 Task: Add Sprouts Raspberry Fruit Spread to the cart.
Action: Mouse moved to (1013, 377)
Screenshot: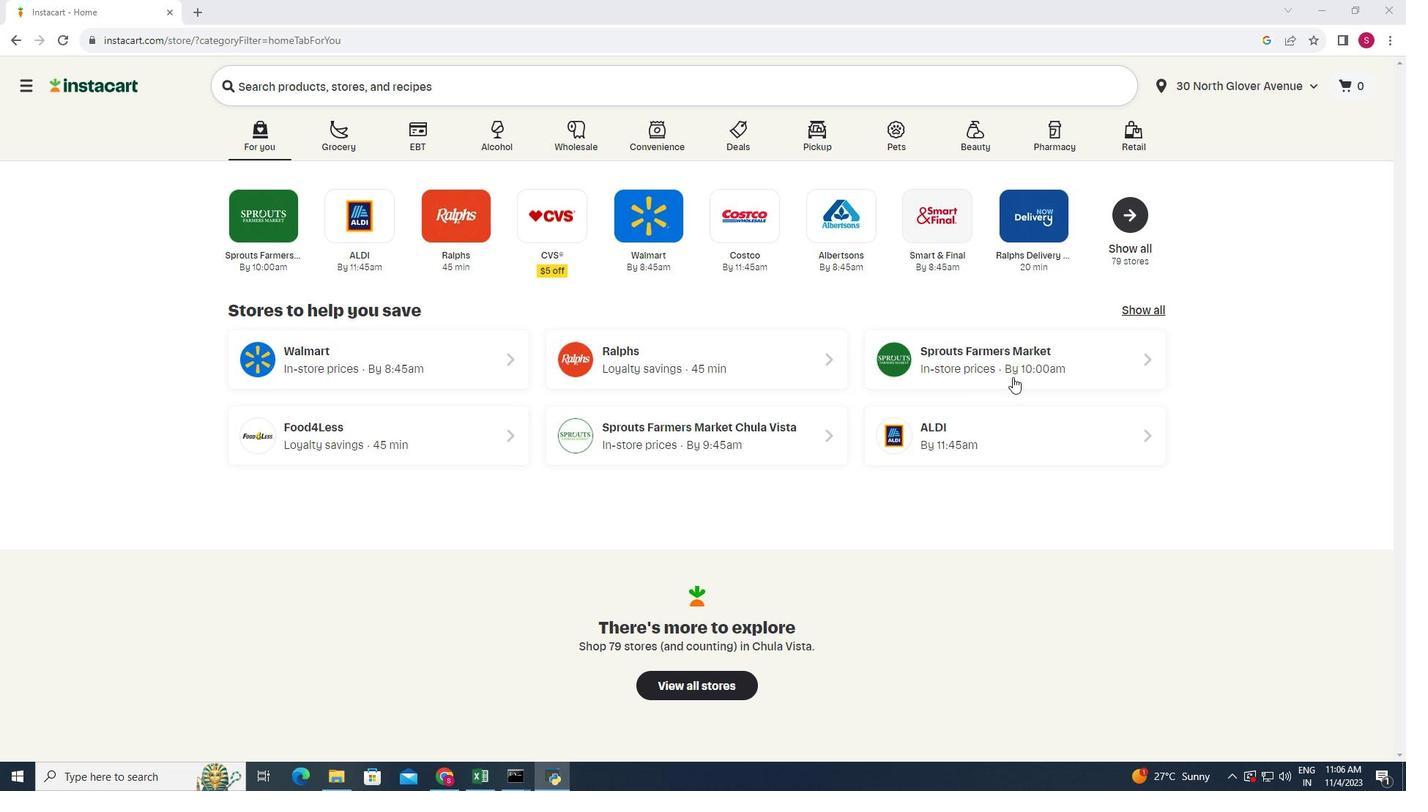 
Action: Mouse pressed left at (1013, 377)
Screenshot: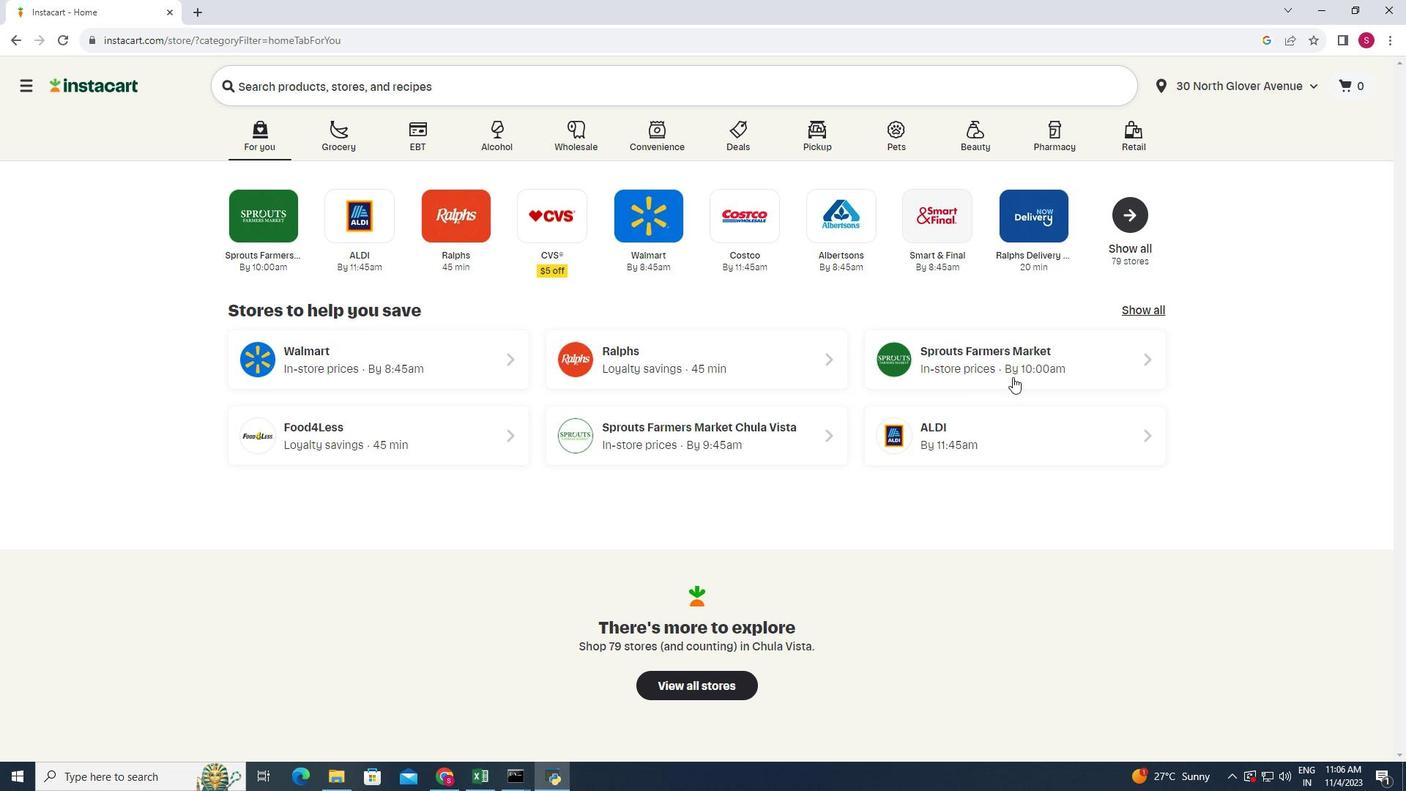 
Action: Mouse moved to (122, 542)
Screenshot: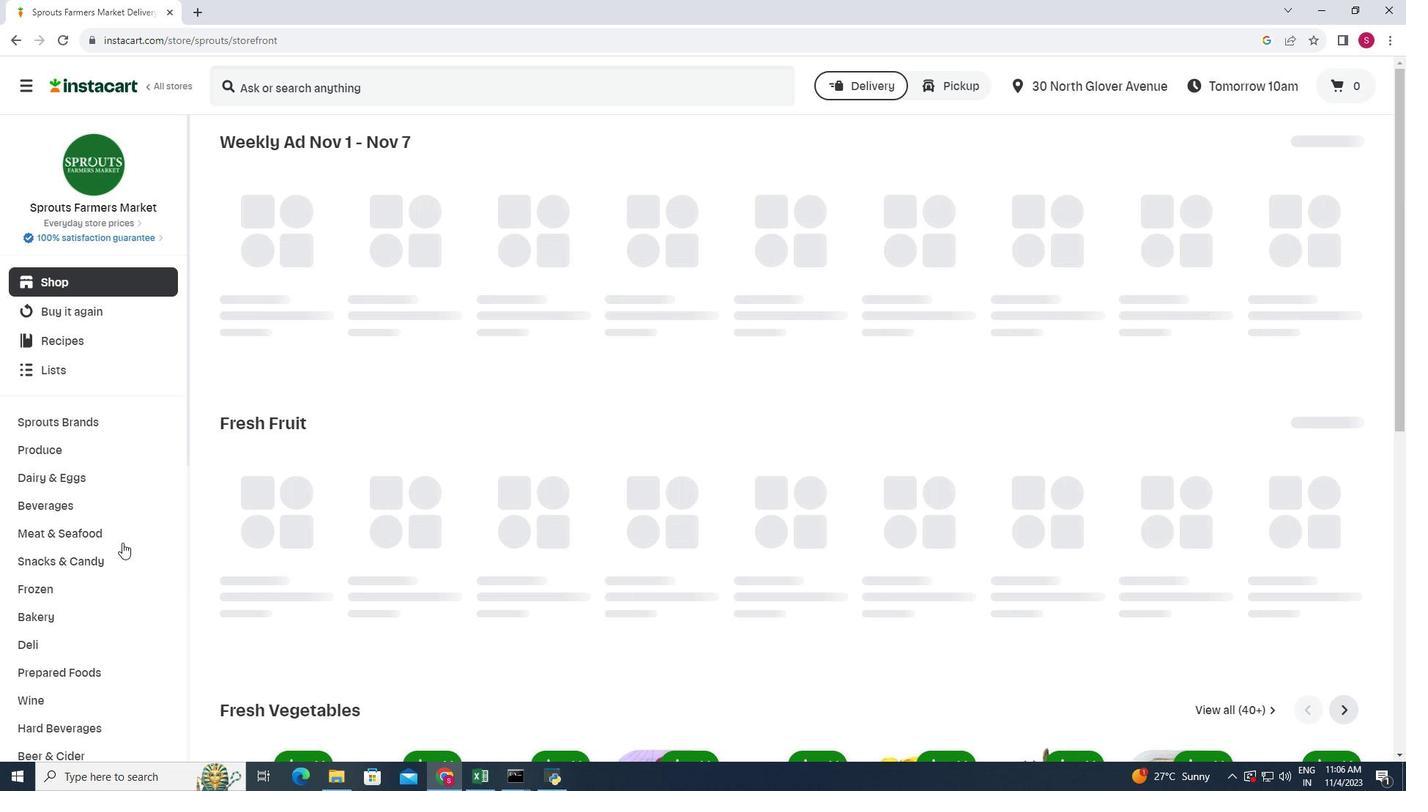 
Action: Mouse scrolled (122, 542) with delta (0, 0)
Screenshot: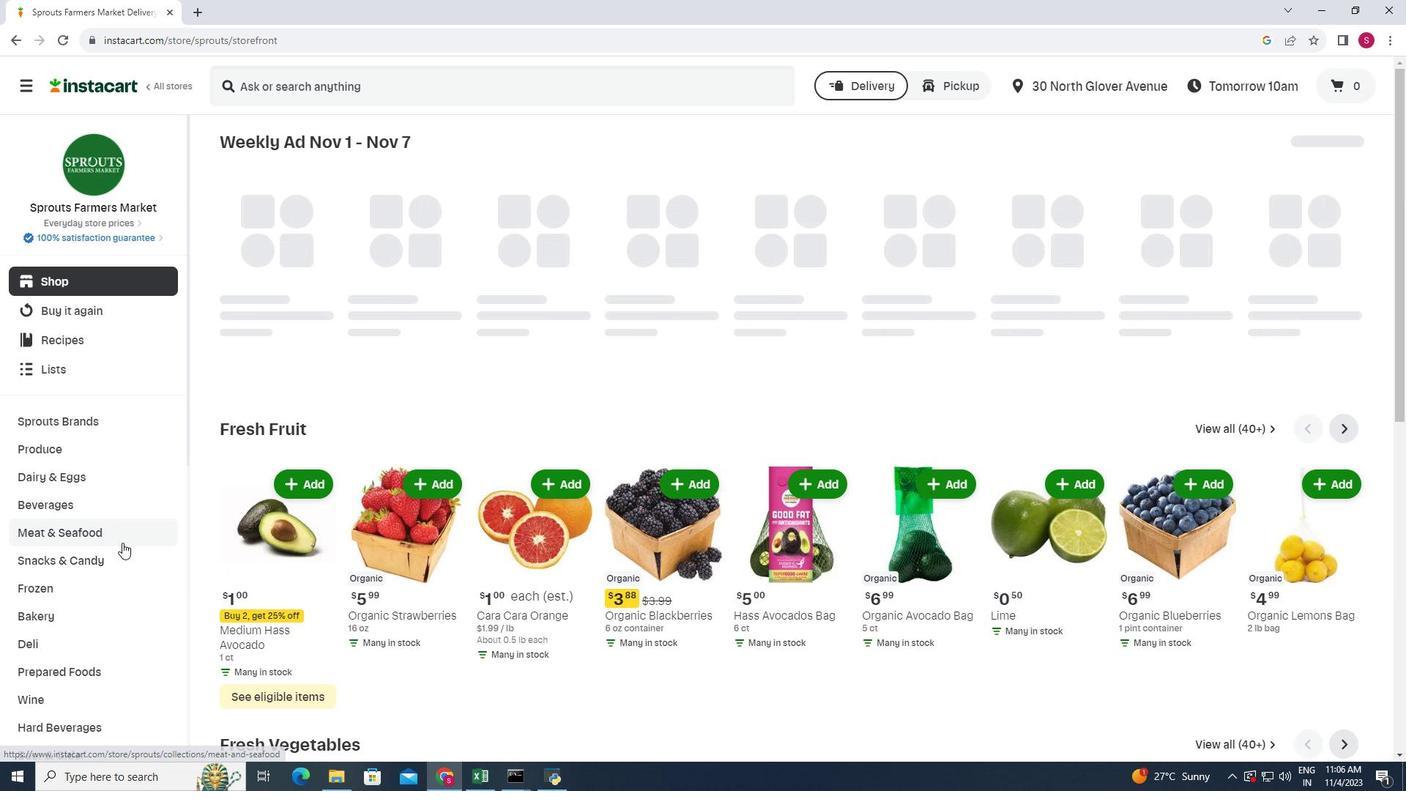 
Action: Mouse scrolled (122, 542) with delta (0, 0)
Screenshot: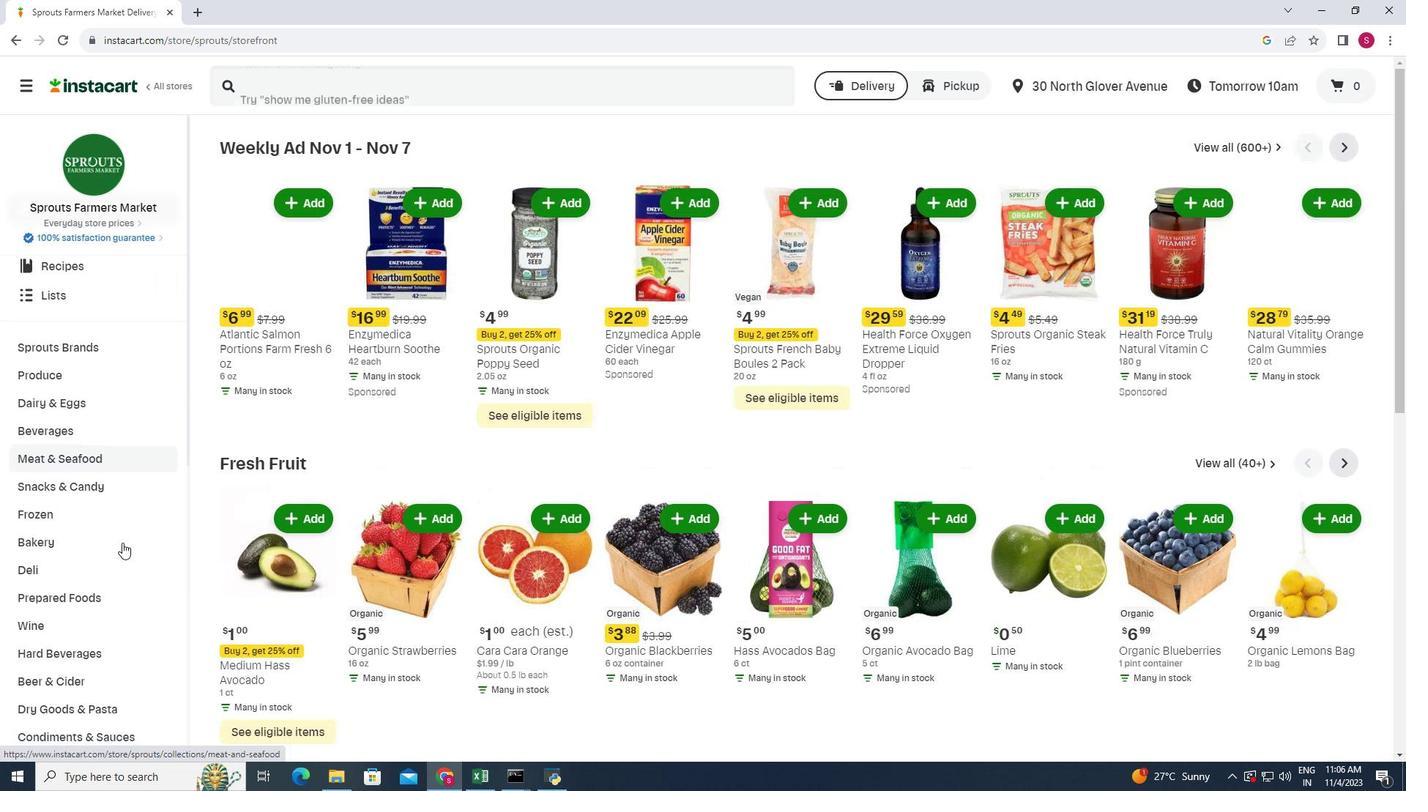 
Action: Mouse scrolled (122, 542) with delta (0, 0)
Screenshot: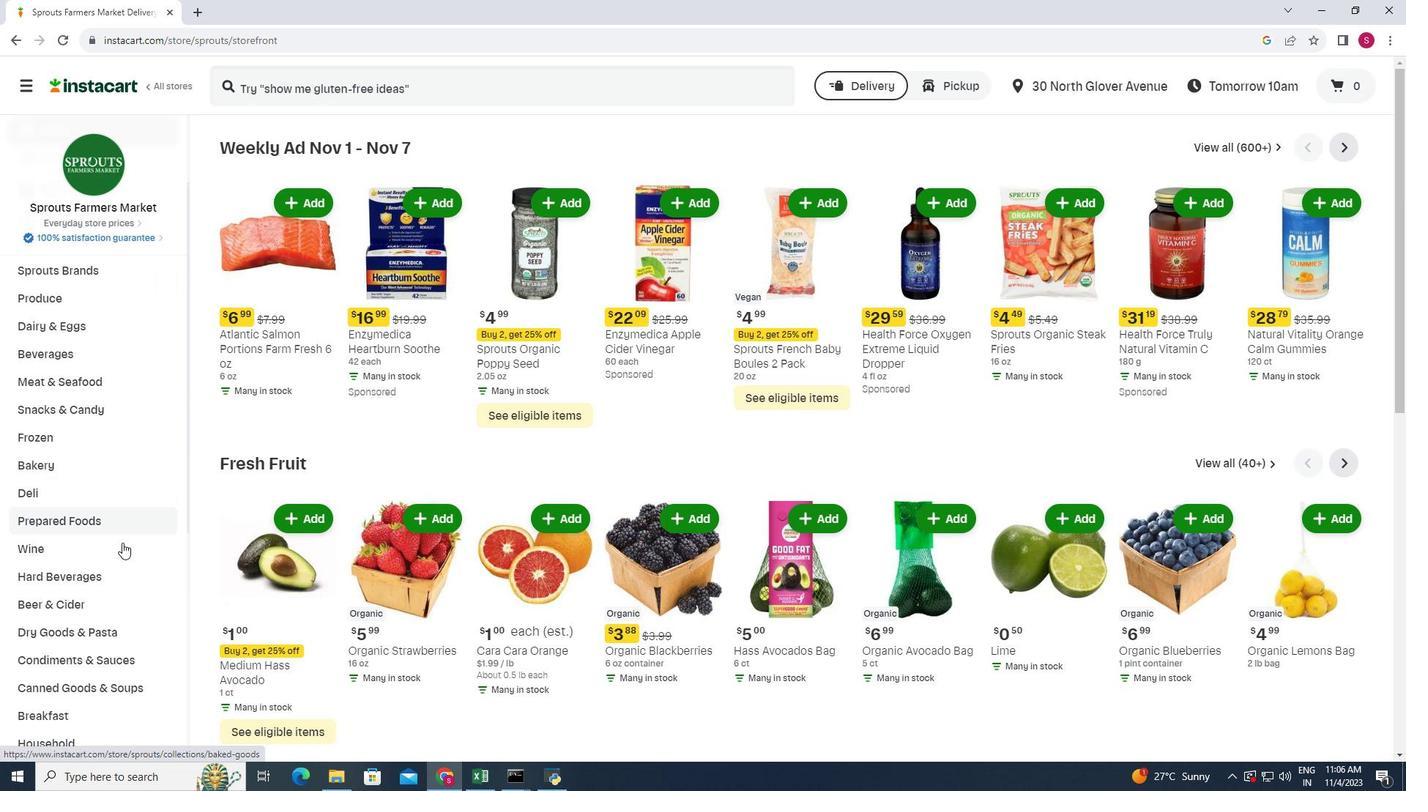 
Action: Mouse moved to (105, 594)
Screenshot: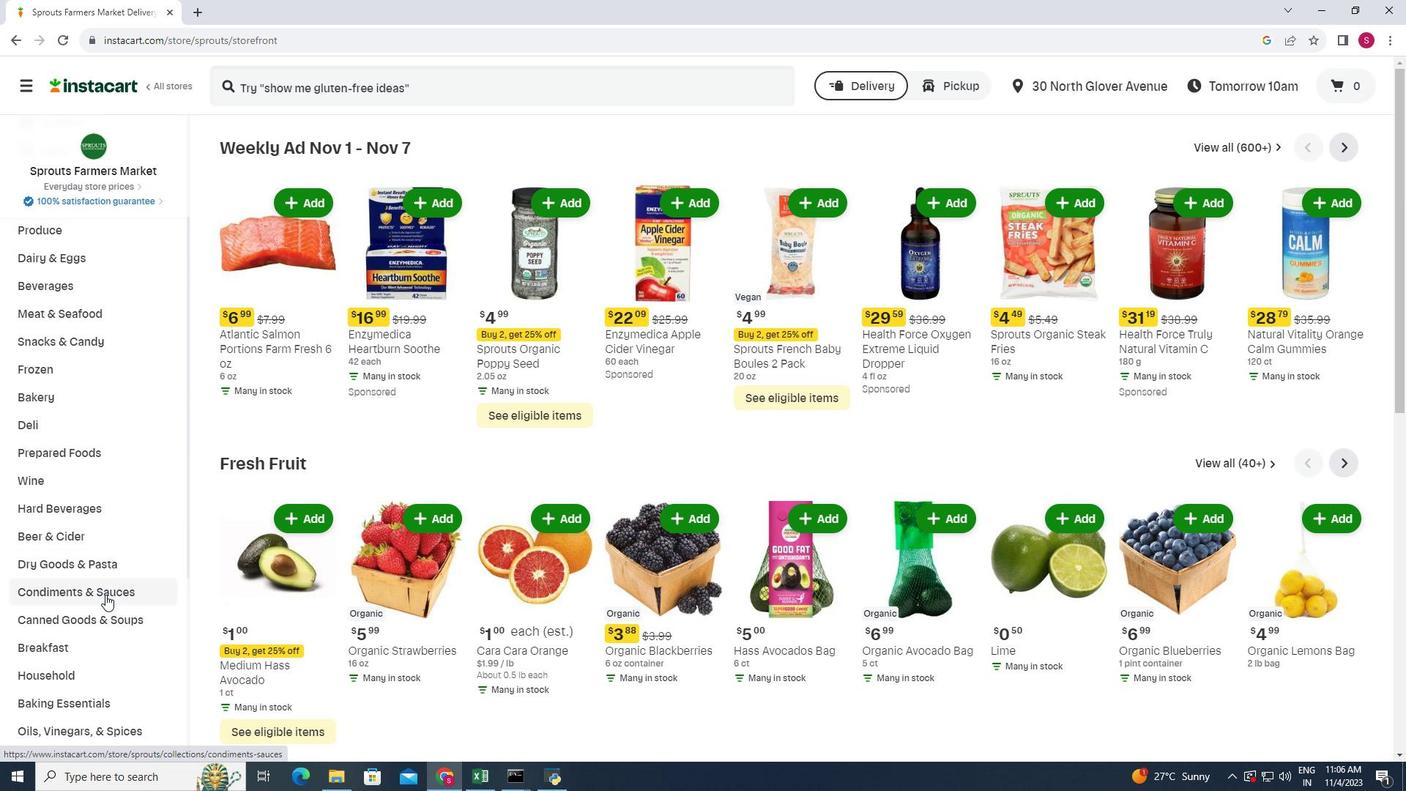 
Action: Mouse scrolled (105, 594) with delta (0, 0)
Screenshot: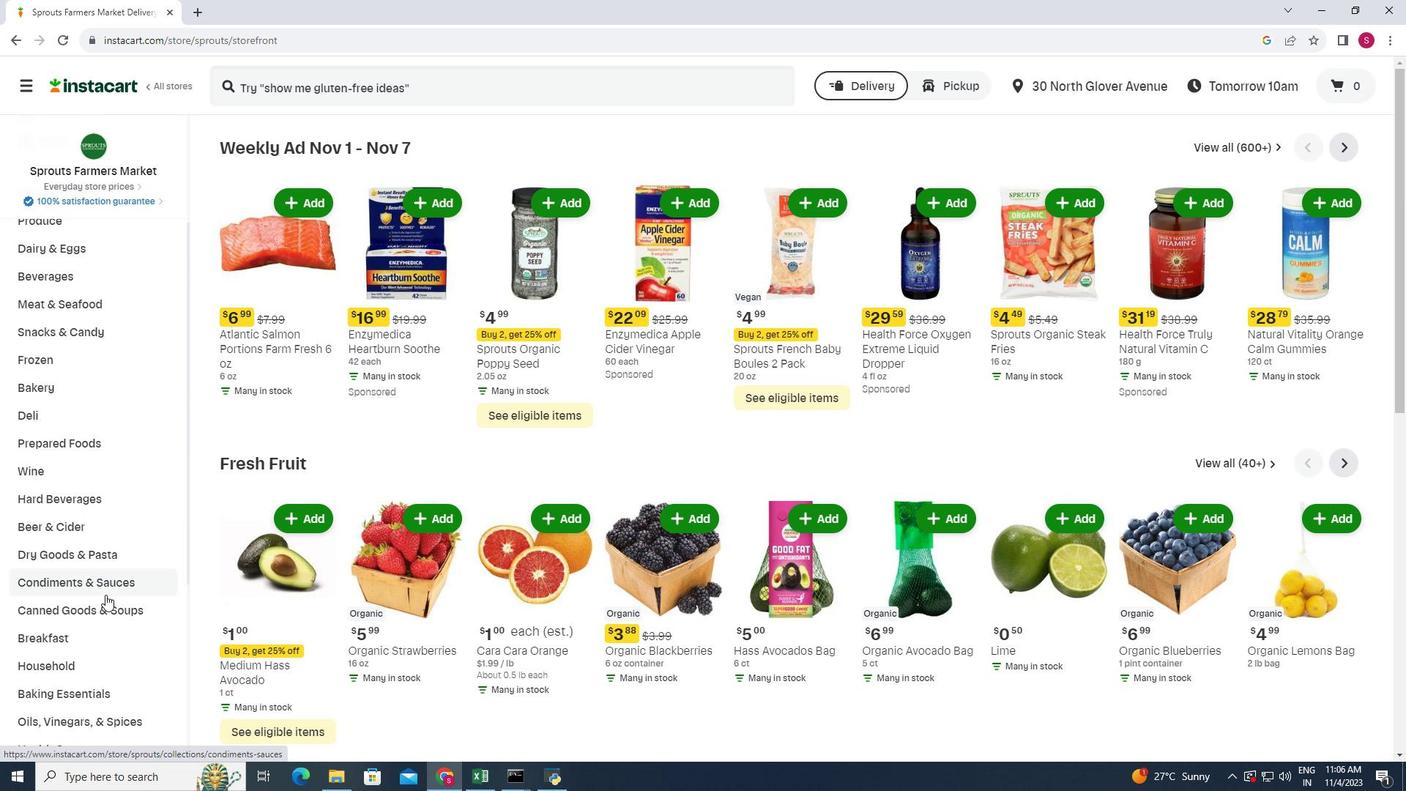 
Action: Mouse moved to (104, 580)
Screenshot: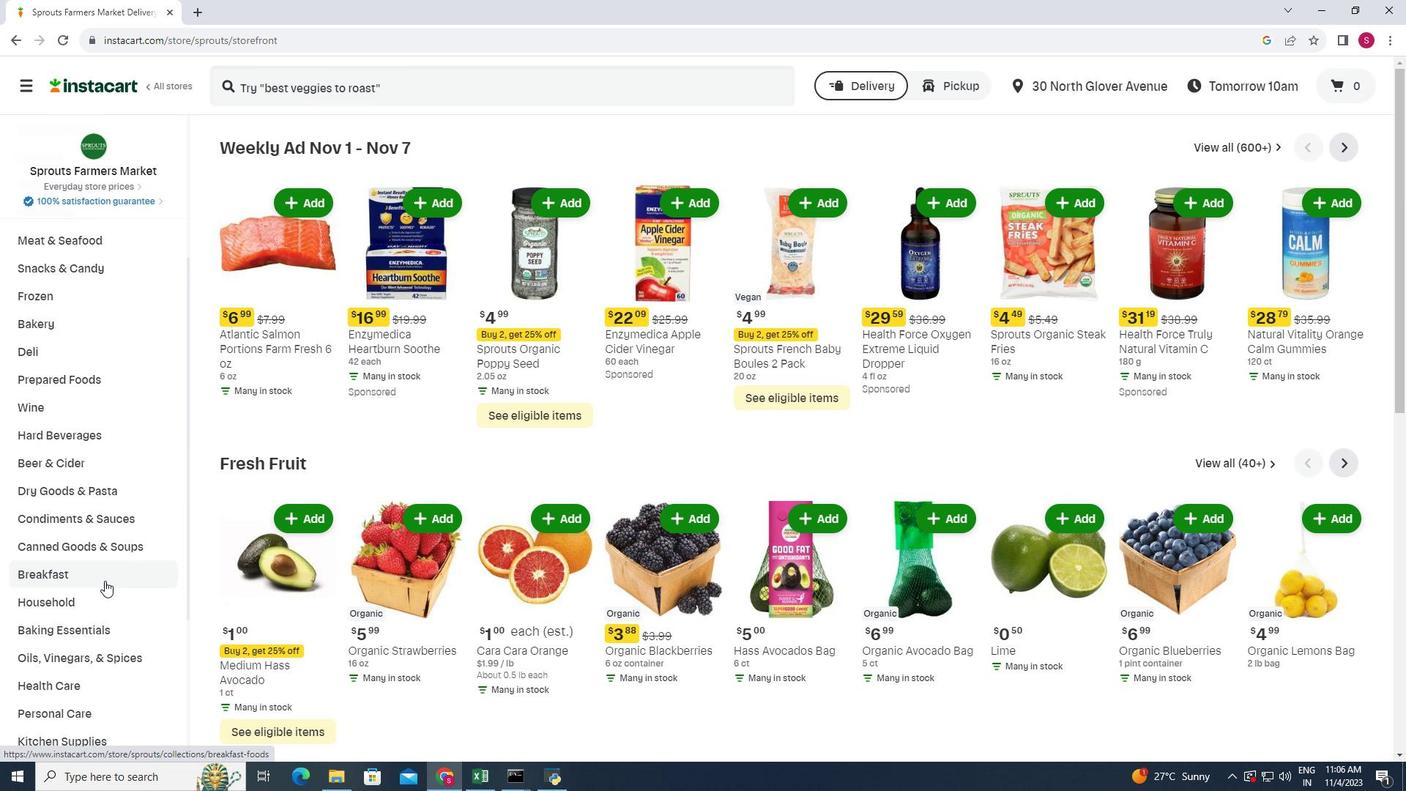 
Action: Mouse pressed left at (104, 580)
Screenshot: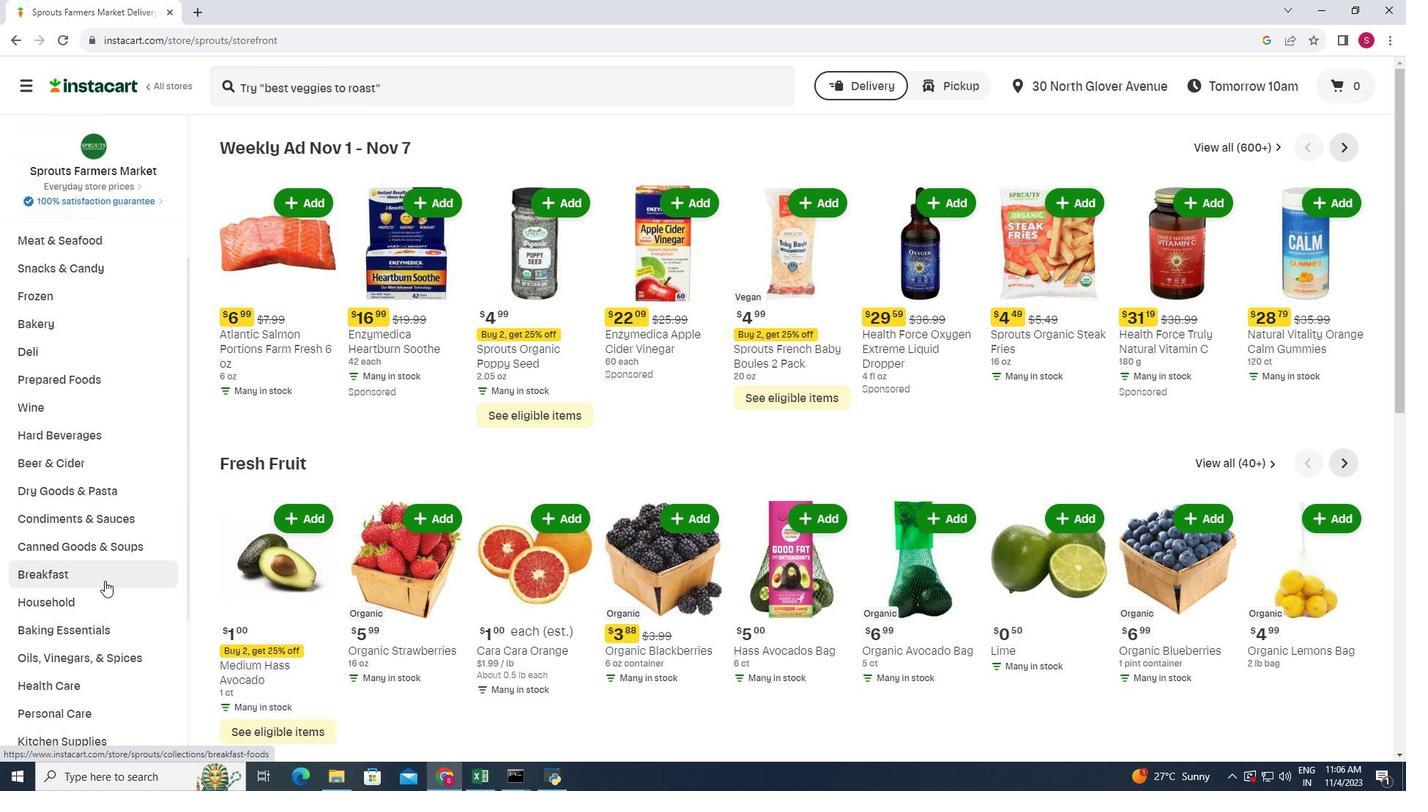 
Action: Mouse moved to (913, 187)
Screenshot: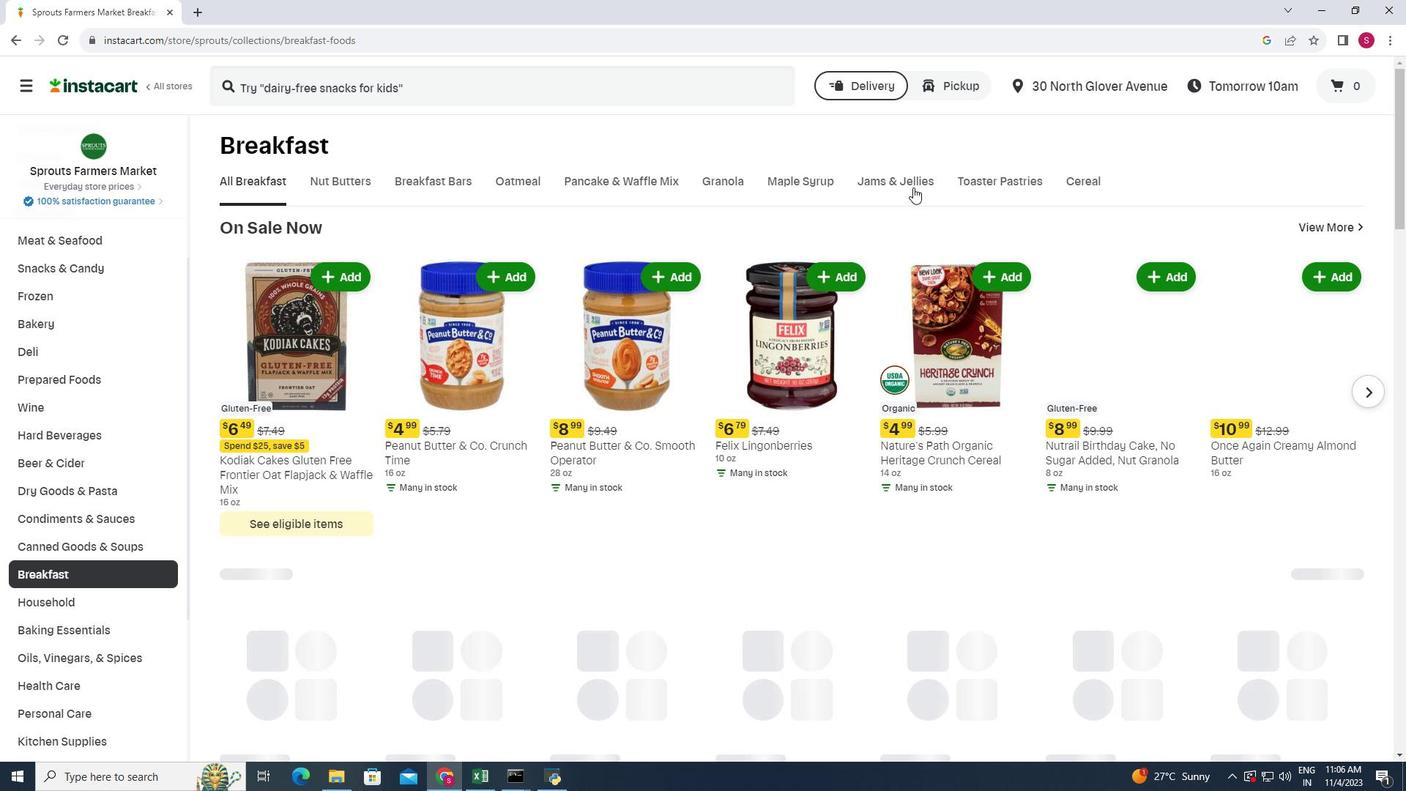 
Action: Mouse pressed left at (913, 187)
Screenshot: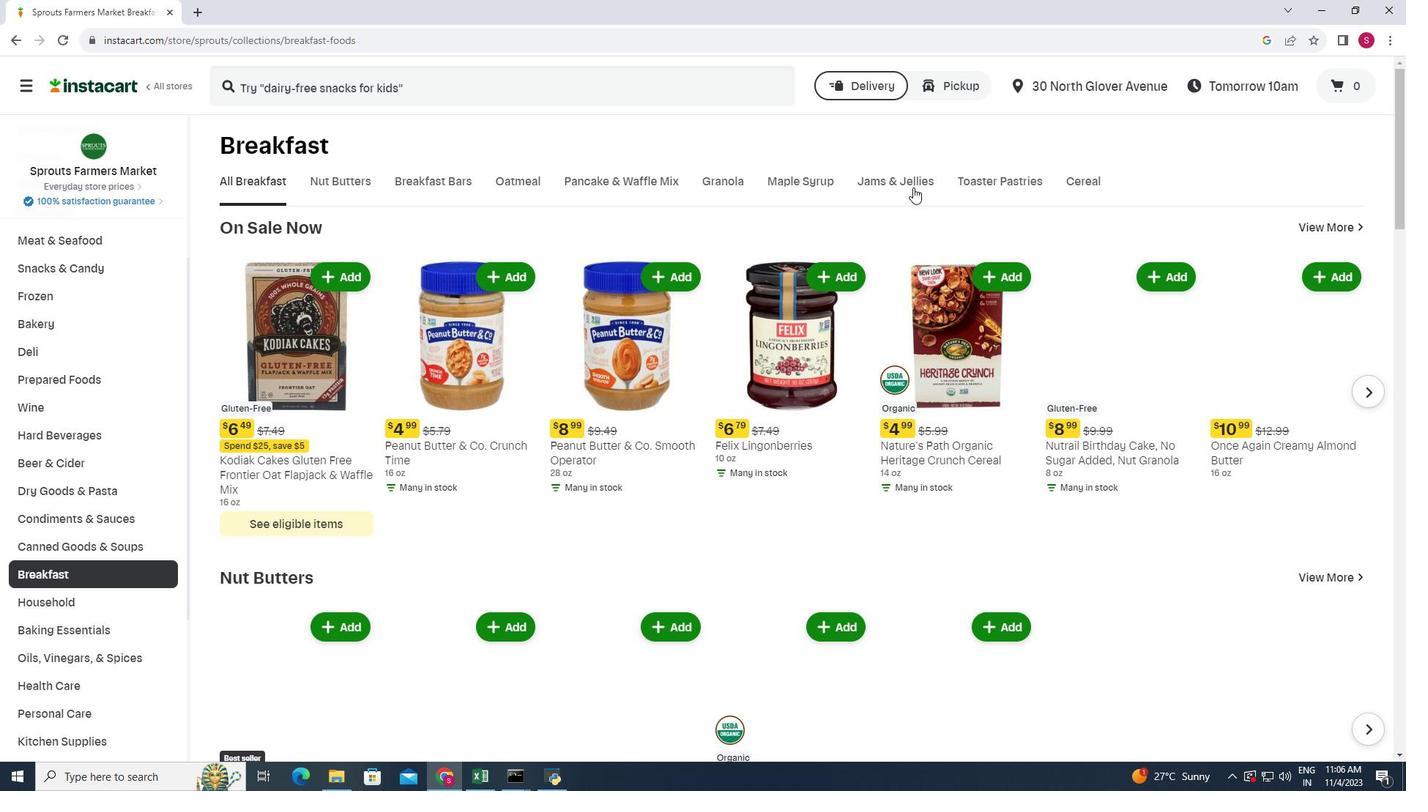 
Action: Mouse moved to (388, 255)
Screenshot: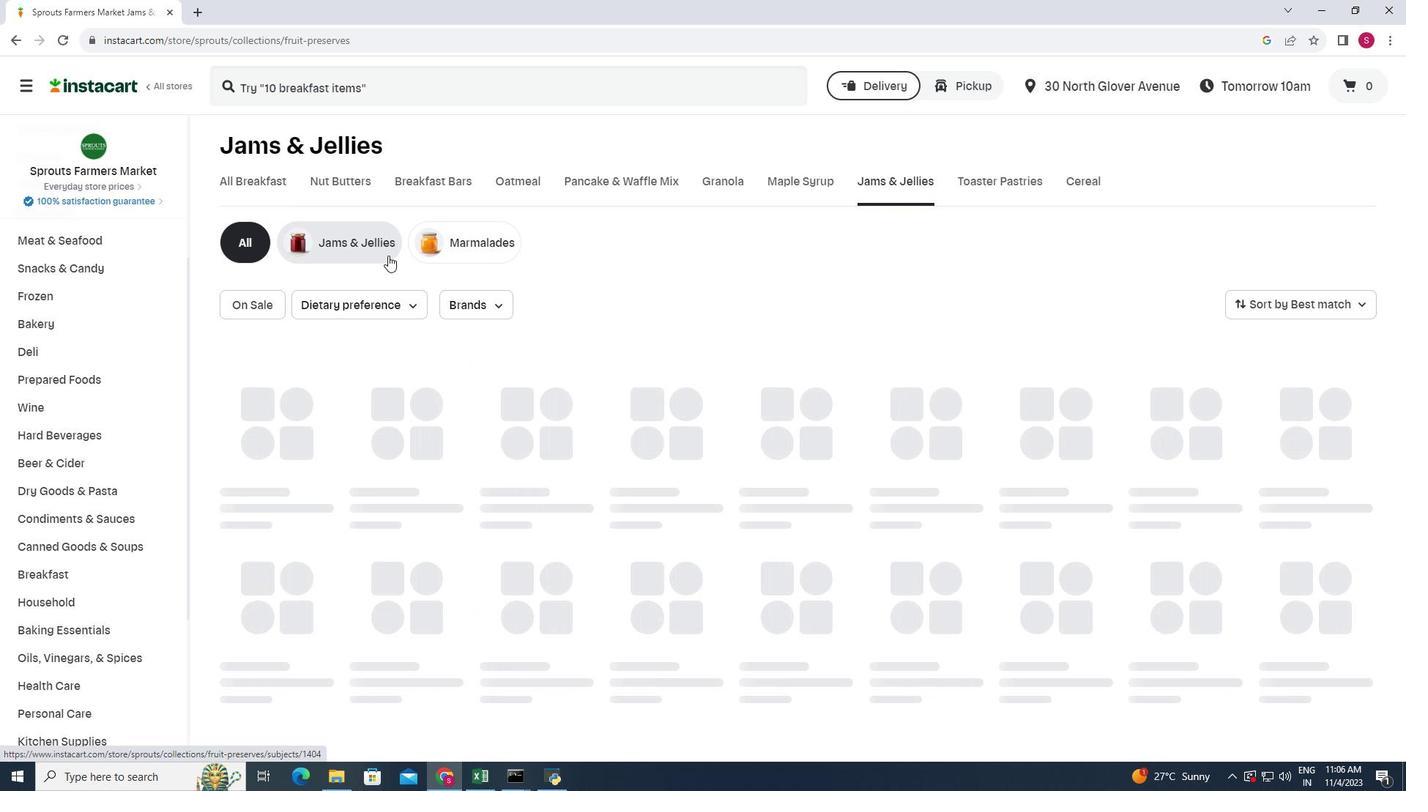 
Action: Mouse pressed left at (388, 255)
Screenshot: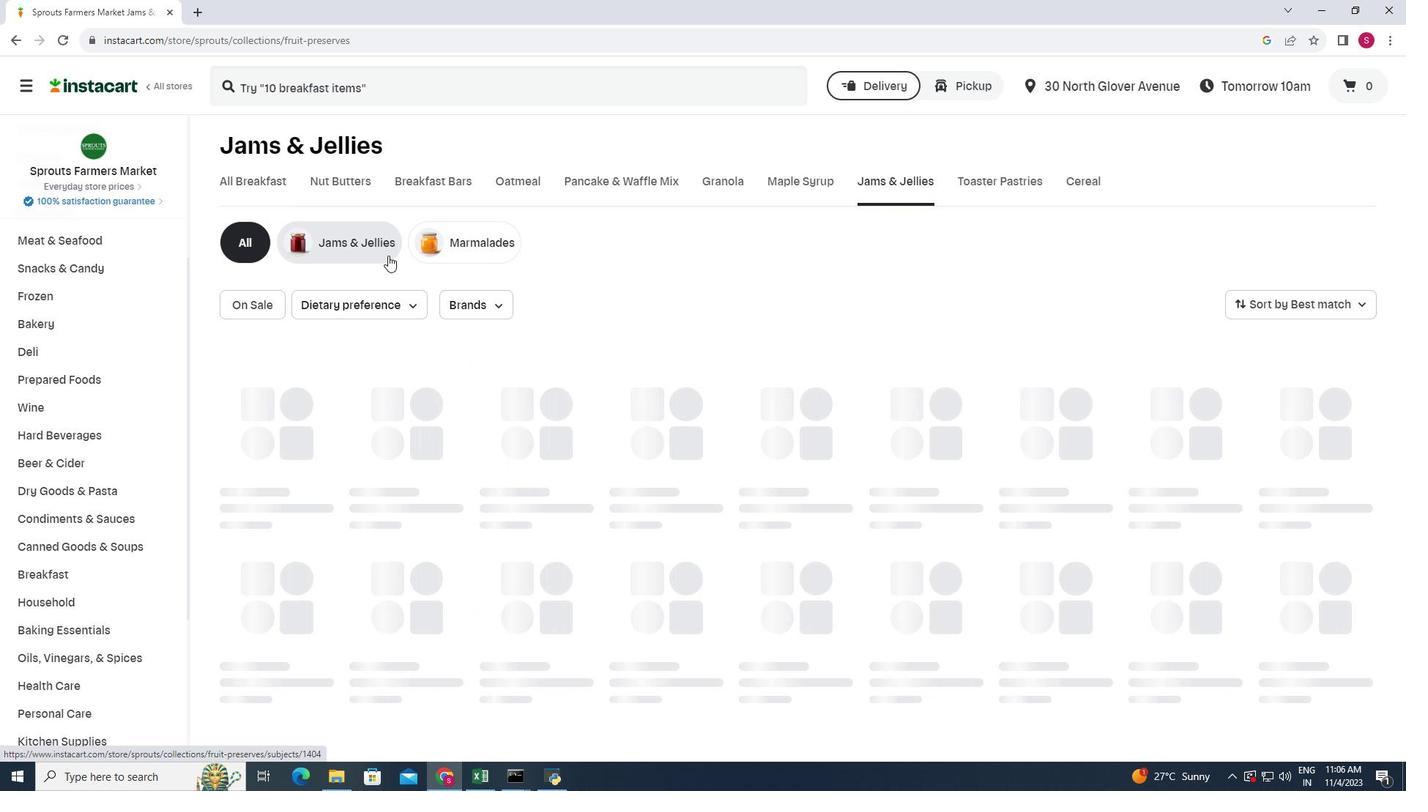 
Action: Mouse moved to (663, 276)
Screenshot: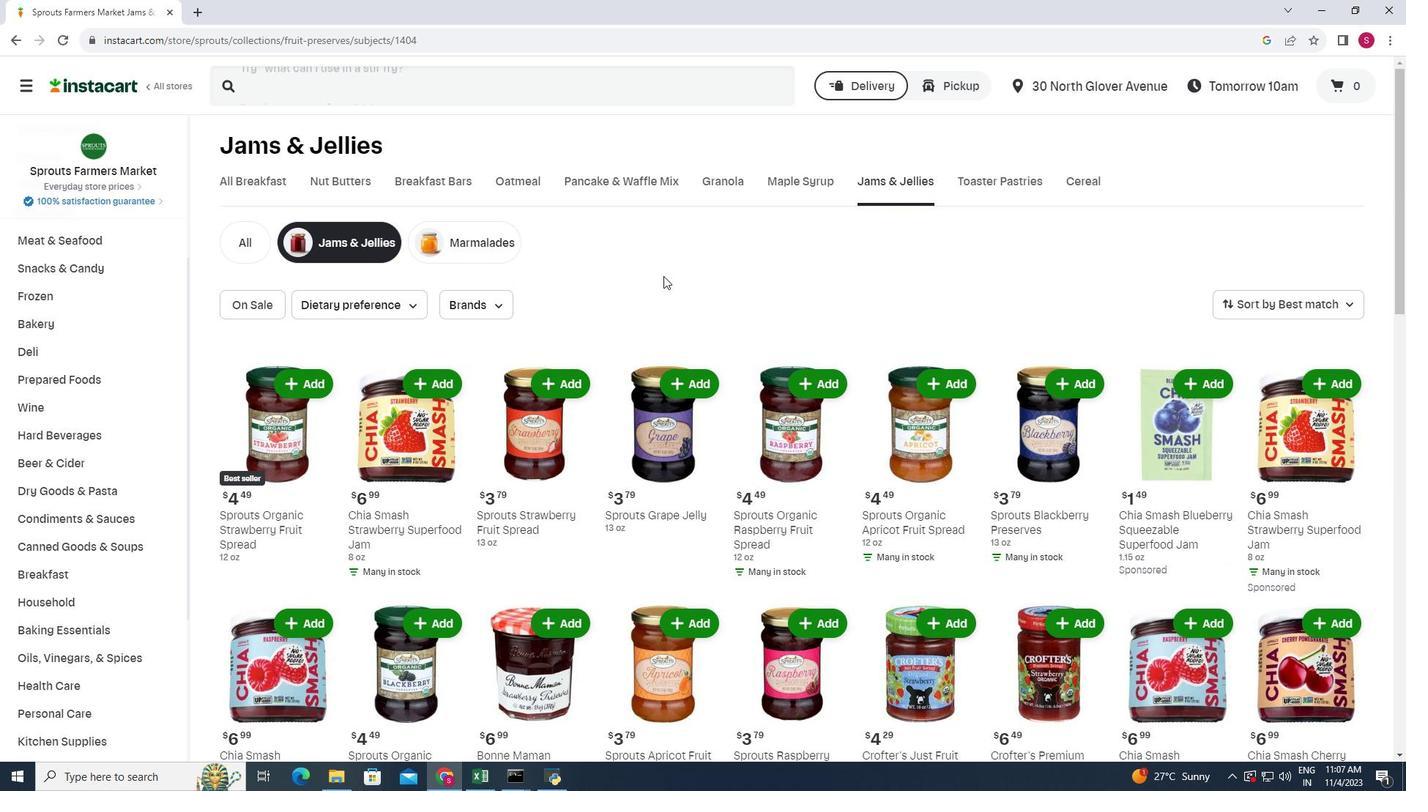 
Action: Mouse scrolled (663, 275) with delta (0, 0)
Screenshot: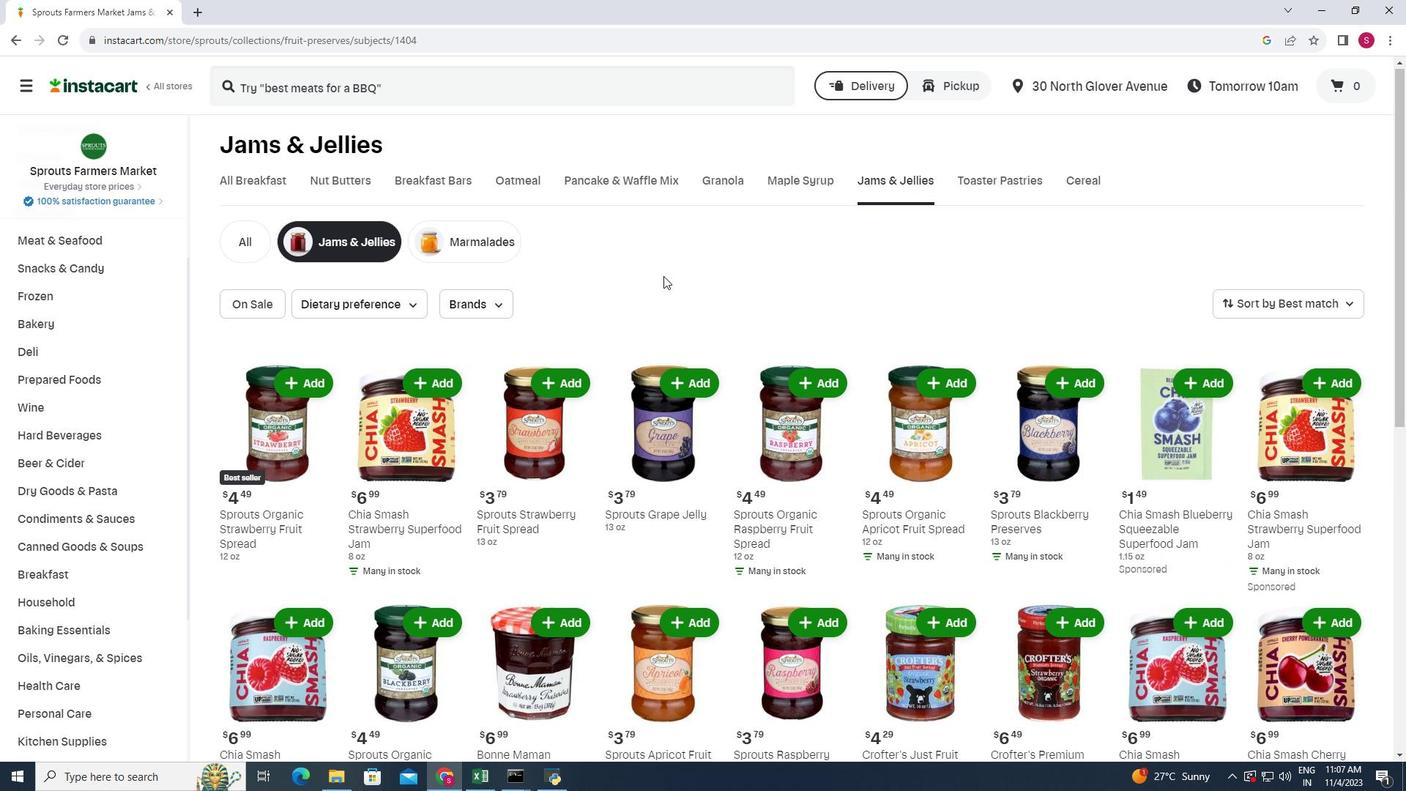
Action: Mouse moved to (621, 285)
Screenshot: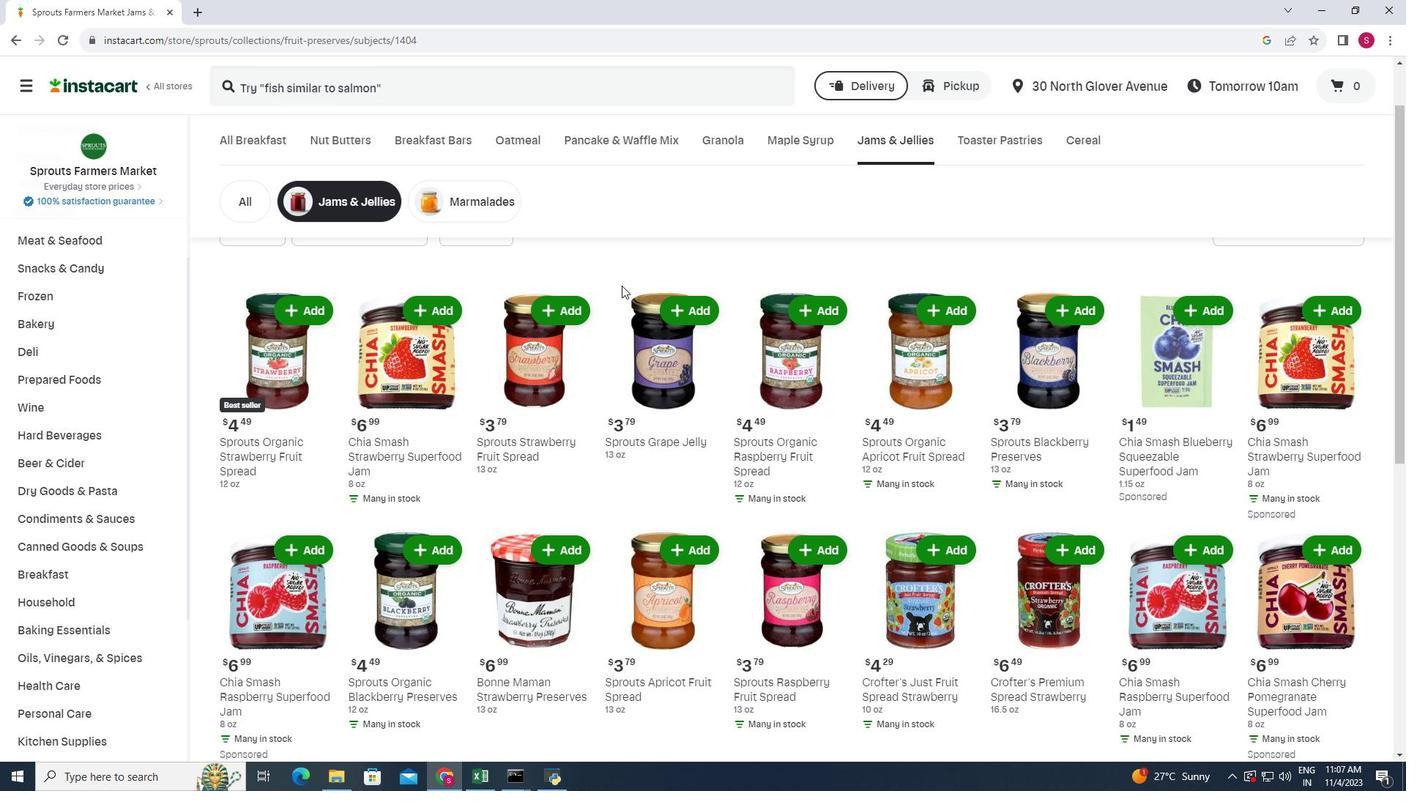 
Action: Mouse scrolled (621, 284) with delta (0, 0)
Screenshot: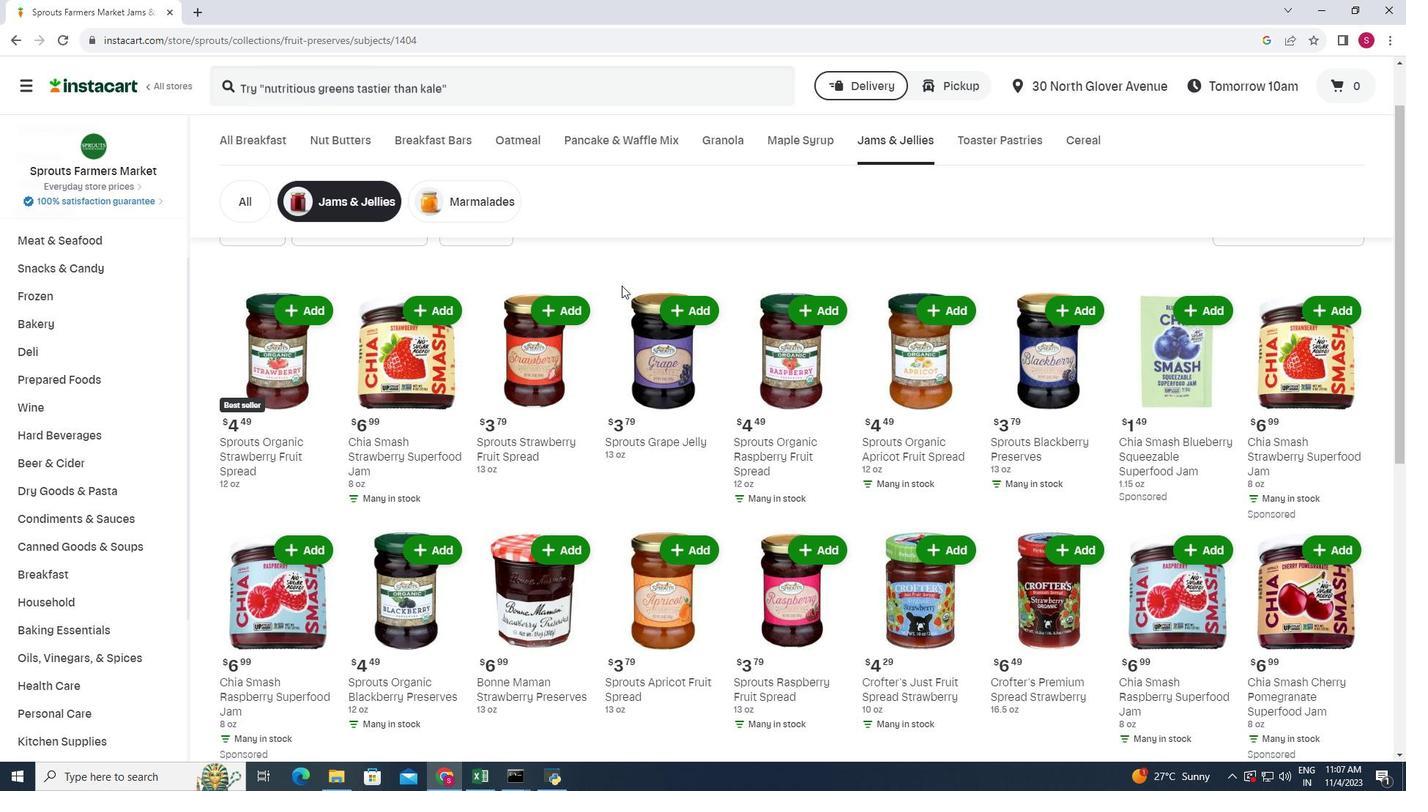 
Action: Mouse moved to (633, 312)
Screenshot: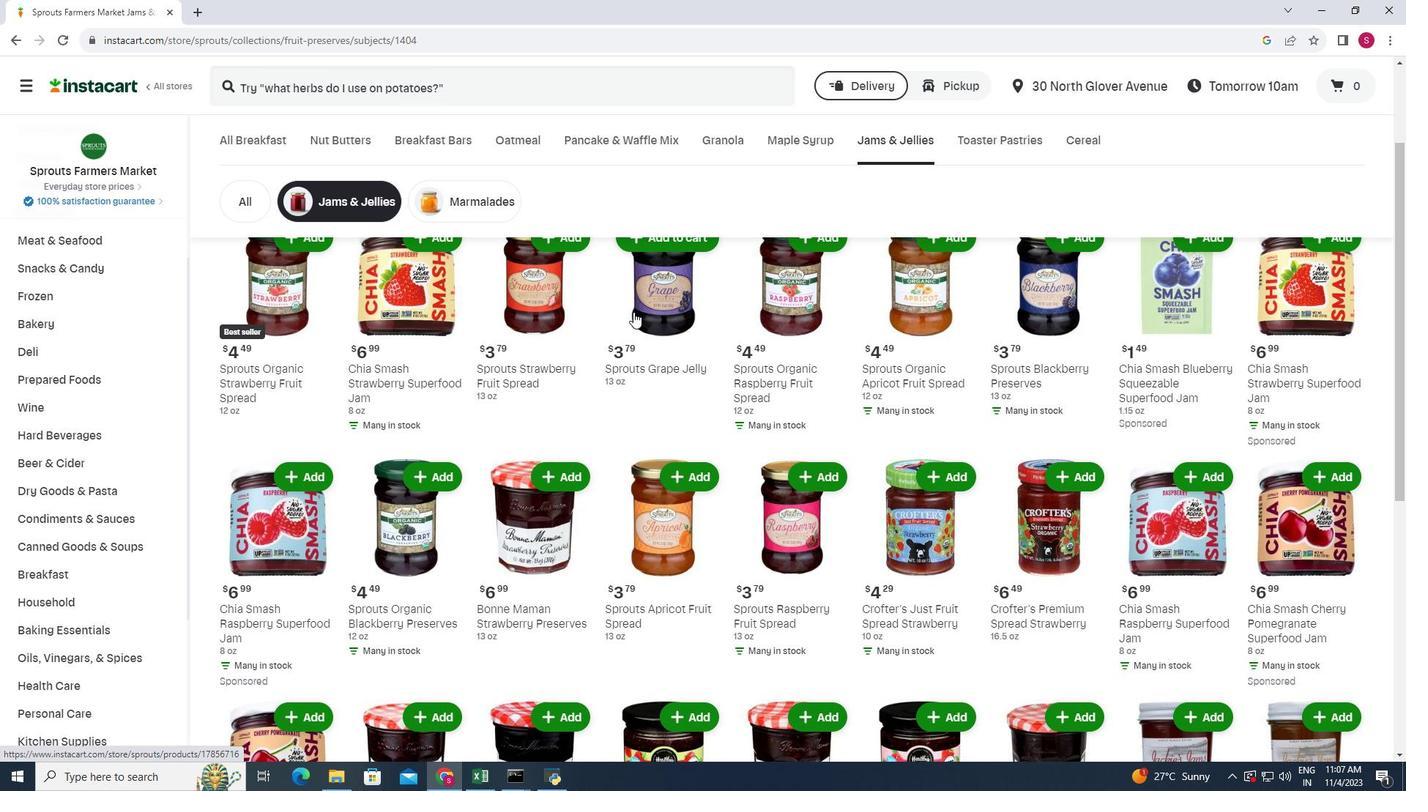 
Action: Mouse scrolled (633, 311) with delta (0, 0)
Screenshot: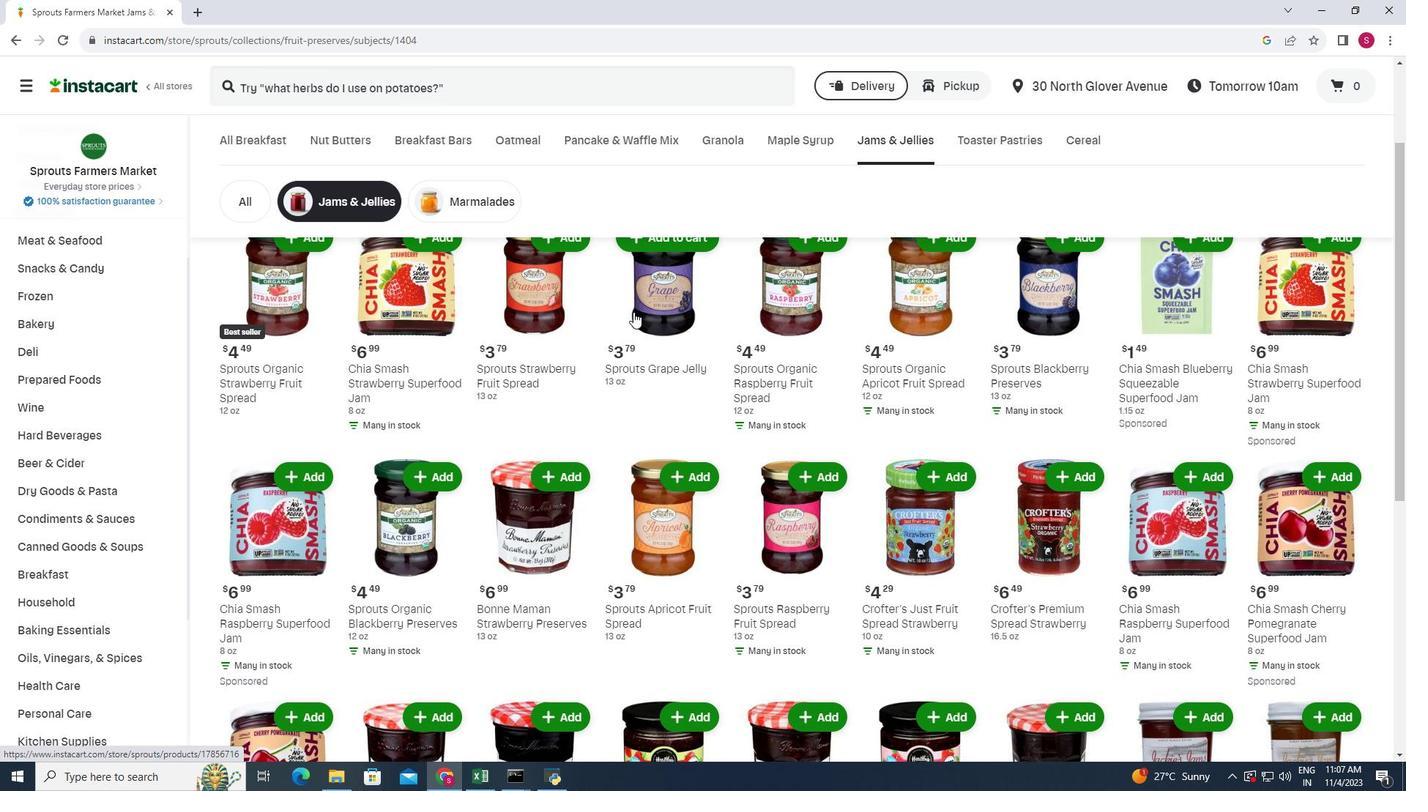 
Action: Mouse moved to (608, 312)
Screenshot: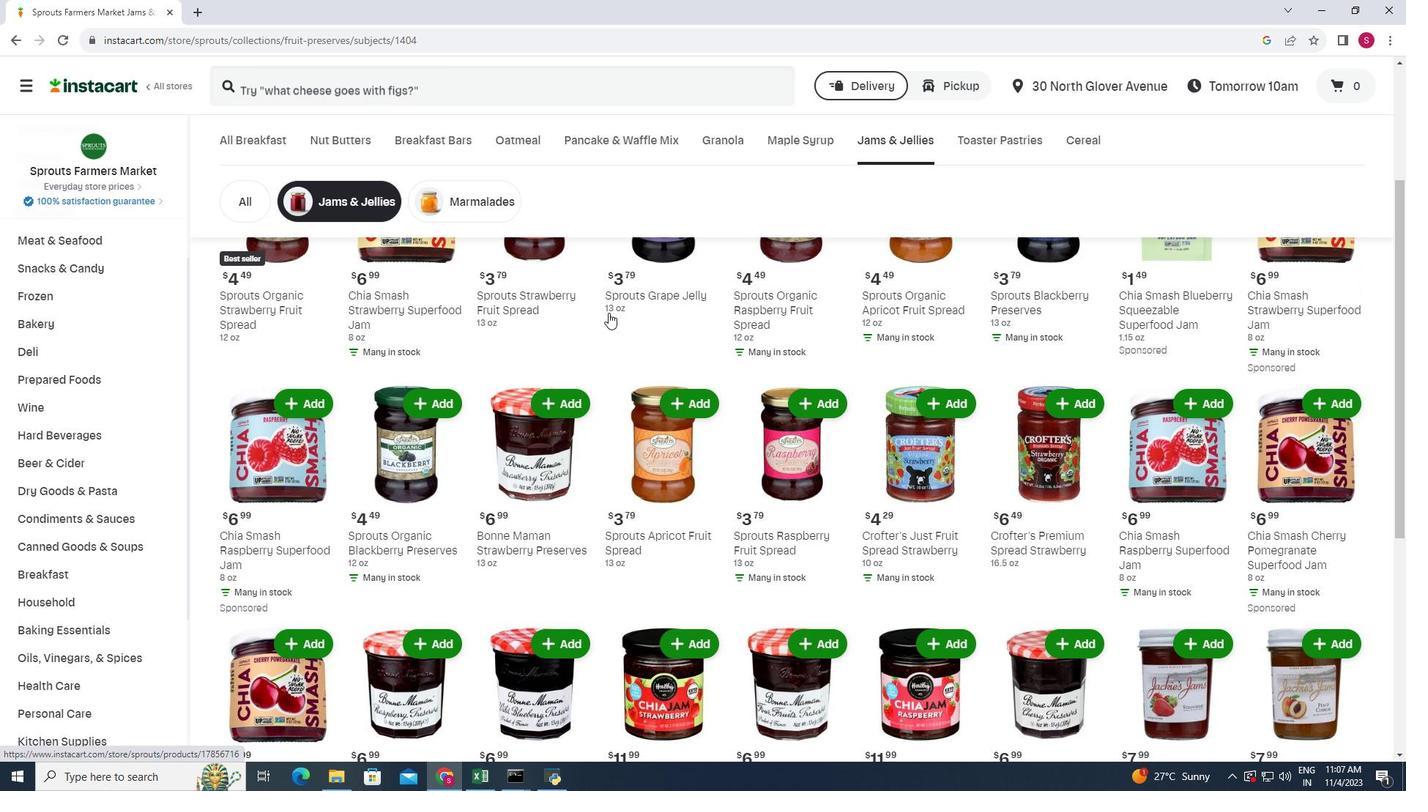 
Action: Mouse scrolled (608, 312) with delta (0, 0)
Screenshot: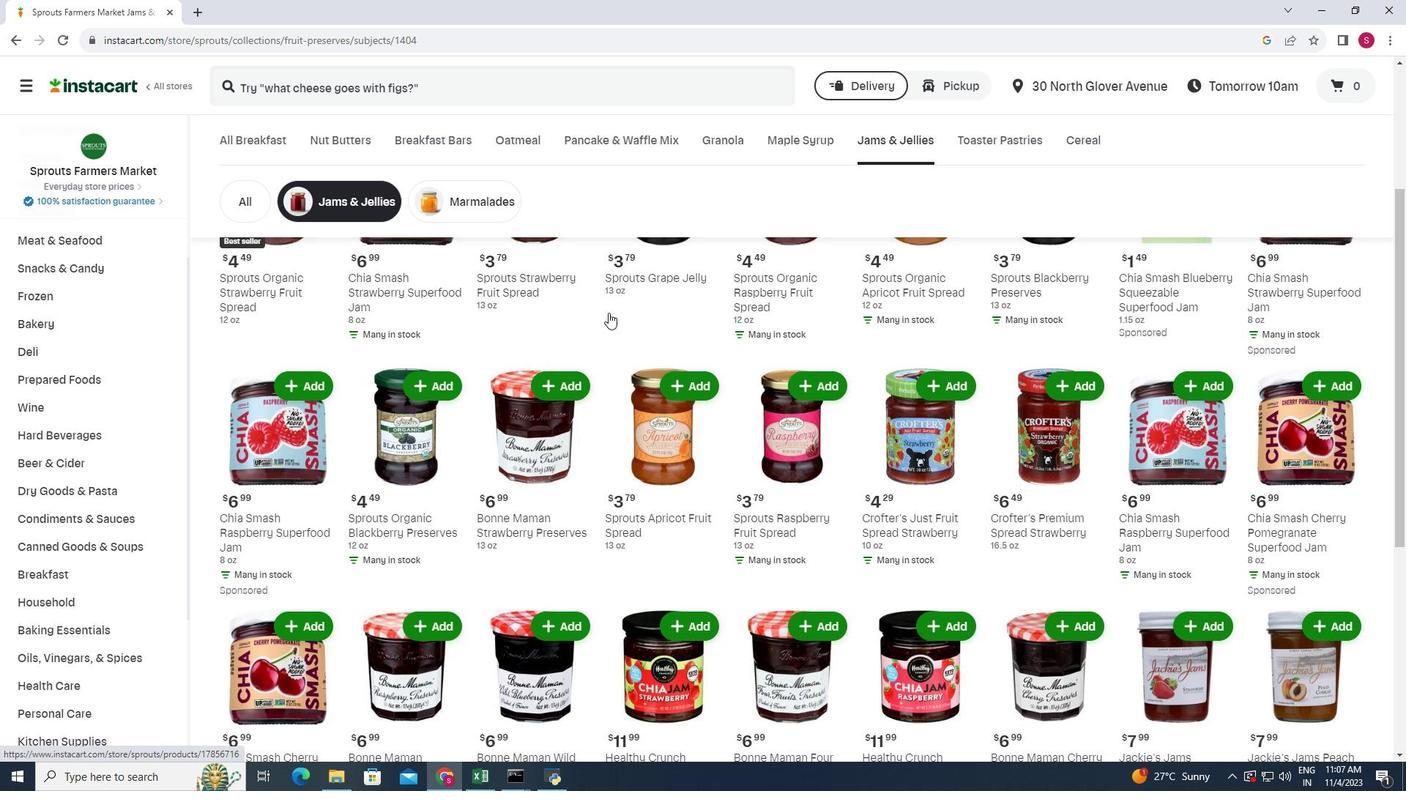 
Action: Mouse moved to (810, 321)
Screenshot: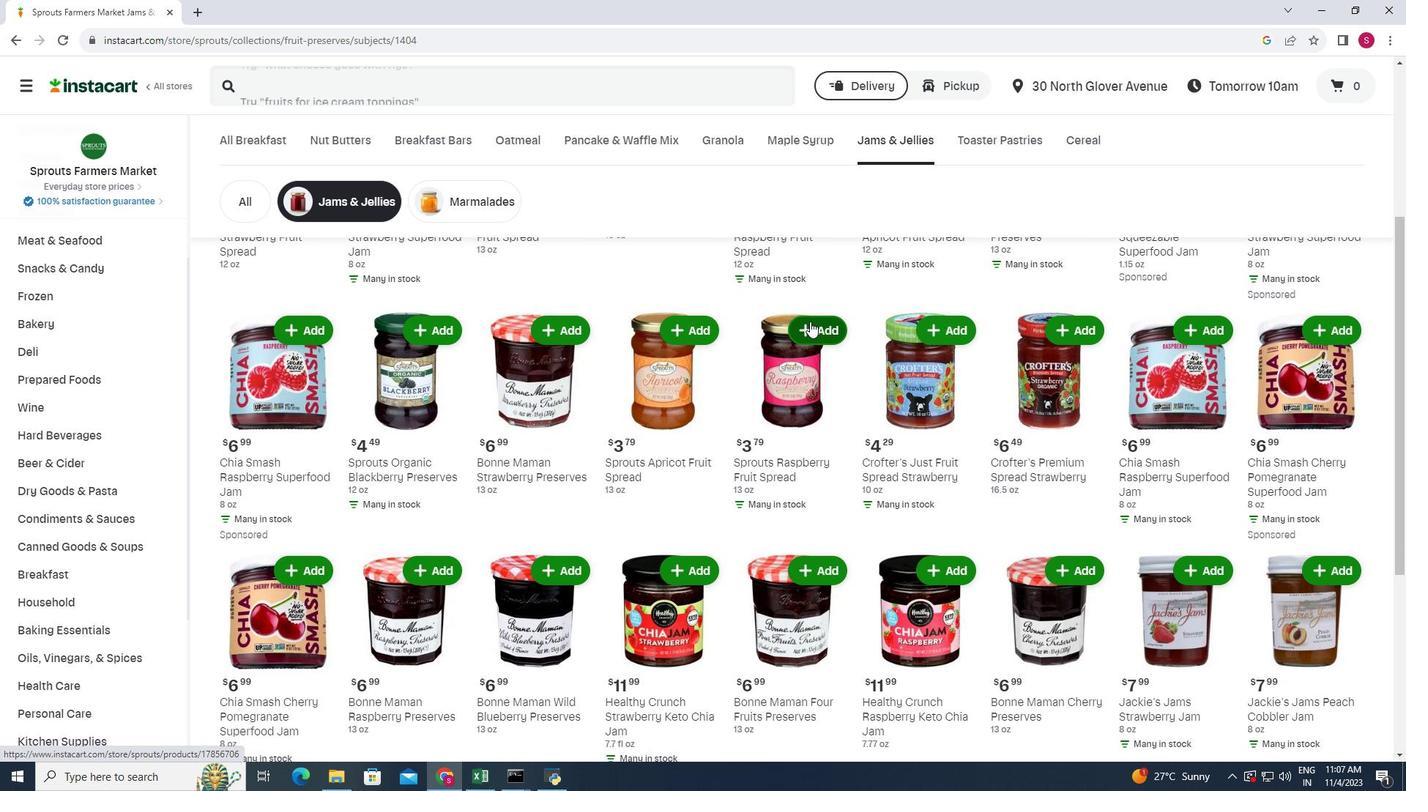 
Action: Mouse pressed left at (810, 321)
Screenshot: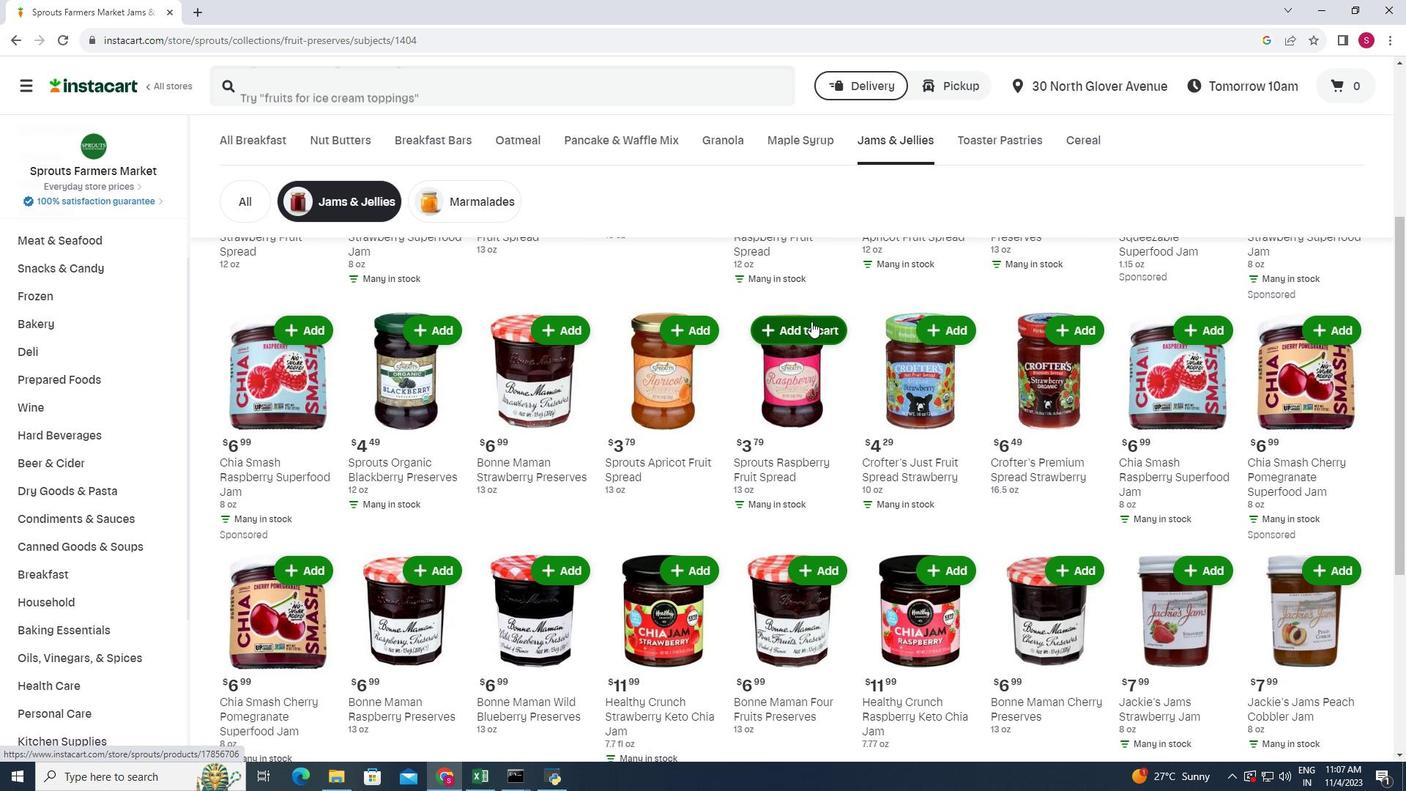 
Action: Mouse moved to (811, 321)
Screenshot: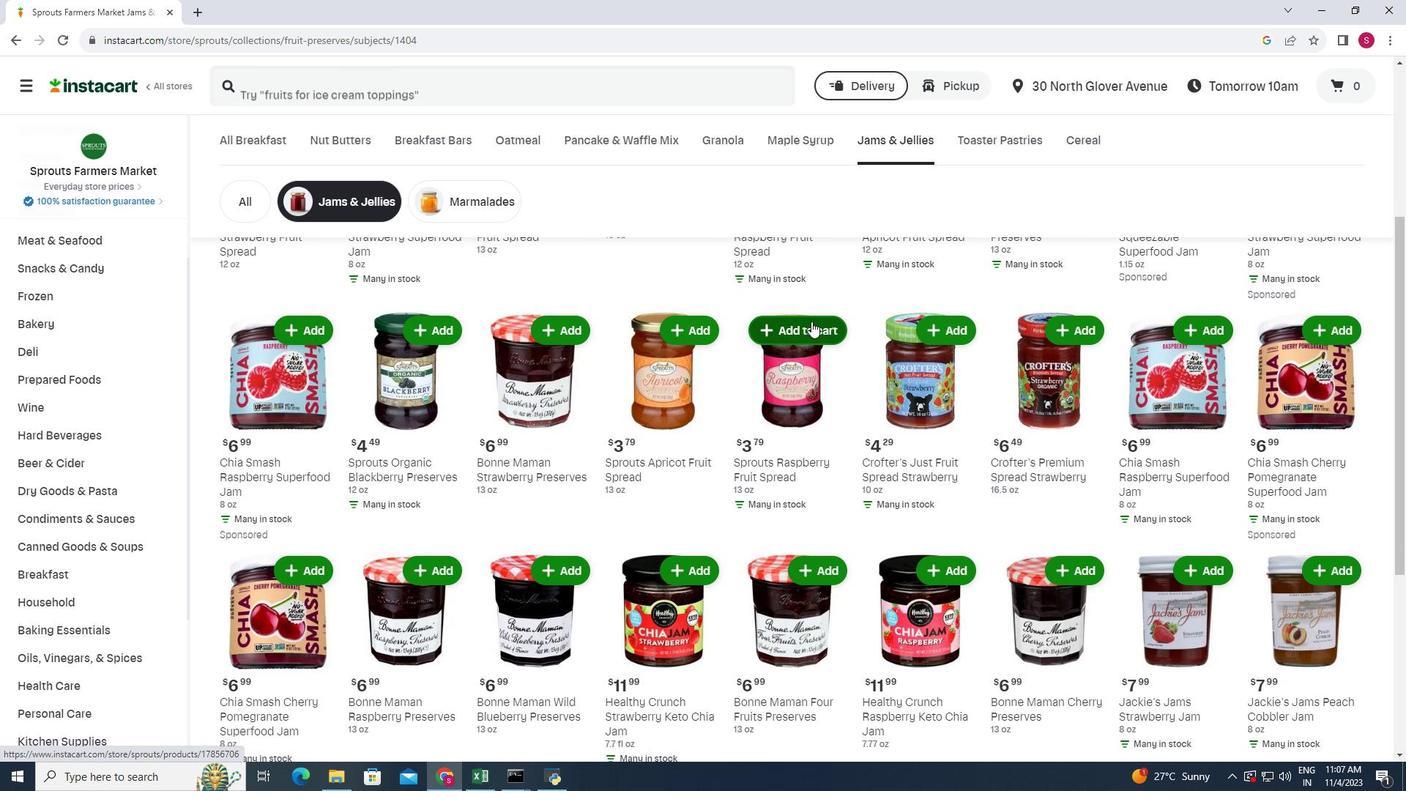 
